 Task: Add "Add Label …" with "Title" Title0047 to Button Button0047 to Card Card0047 in Board Board0042 in Workspace Development in Trello
Action: Mouse moved to (610, 57)
Screenshot: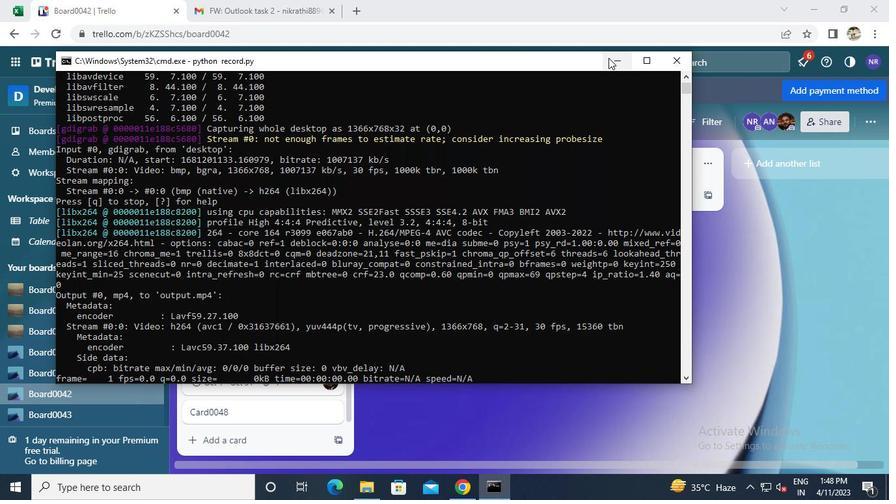 
Action: Mouse pressed left at (610, 57)
Screenshot: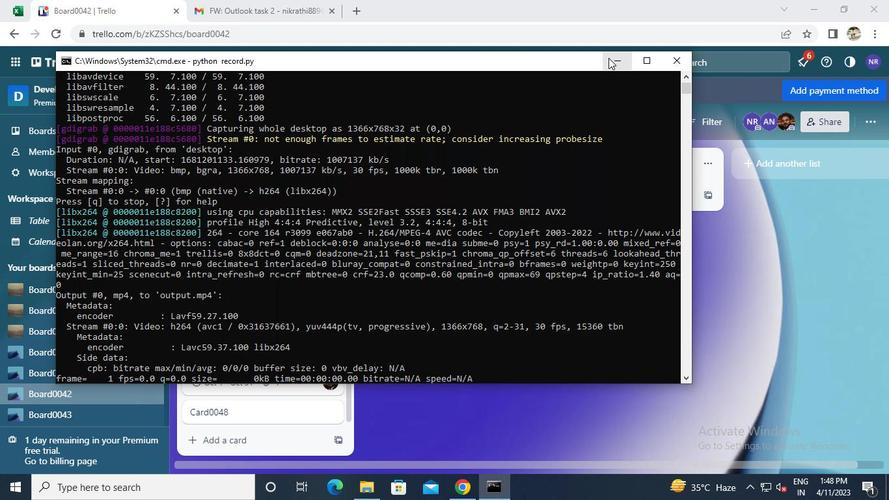 
Action: Mouse moved to (252, 359)
Screenshot: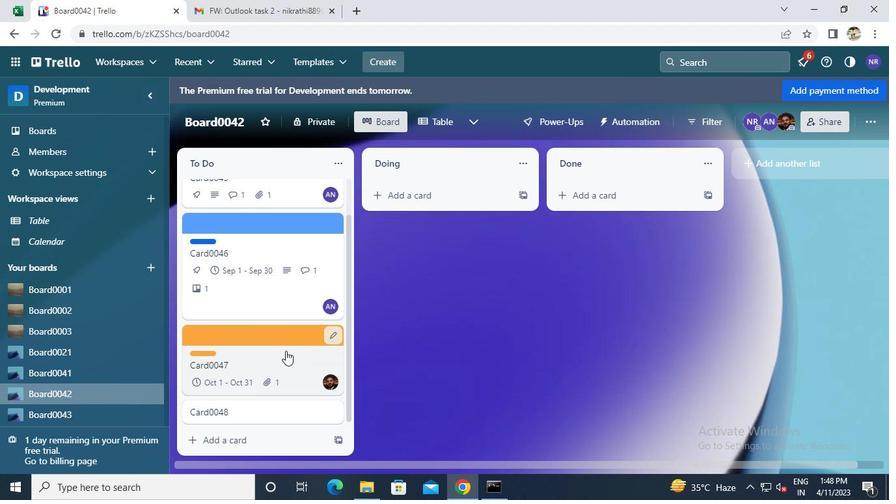 
Action: Mouse pressed left at (252, 359)
Screenshot: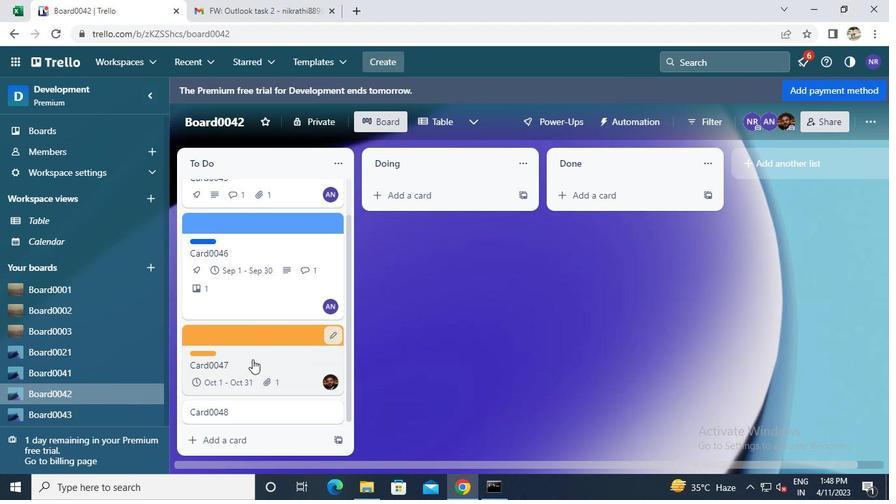 
Action: Mouse moved to (589, 343)
Screenshot: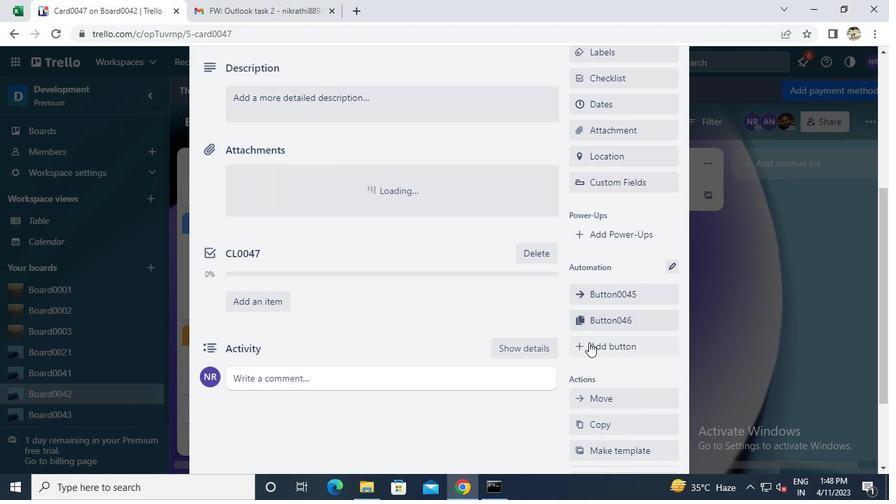 
Action: Mouse pressed left at (589, 343)
Screenshot: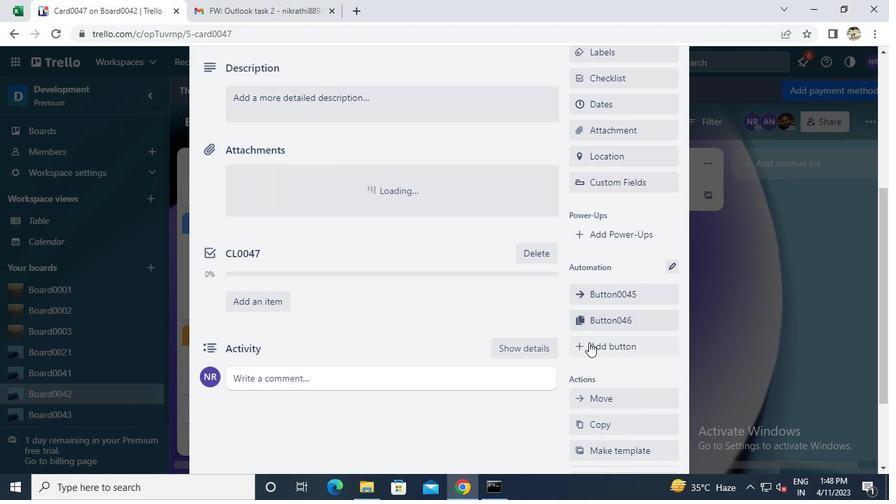 
Action: Mouse moved to (597, 206)
Screenshot: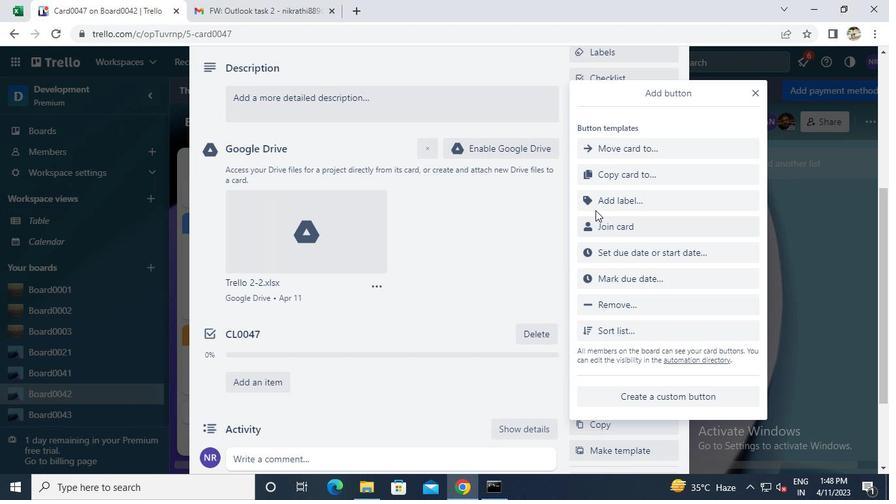
Action: Mouse pressed left at (597, 206)
Screenshot: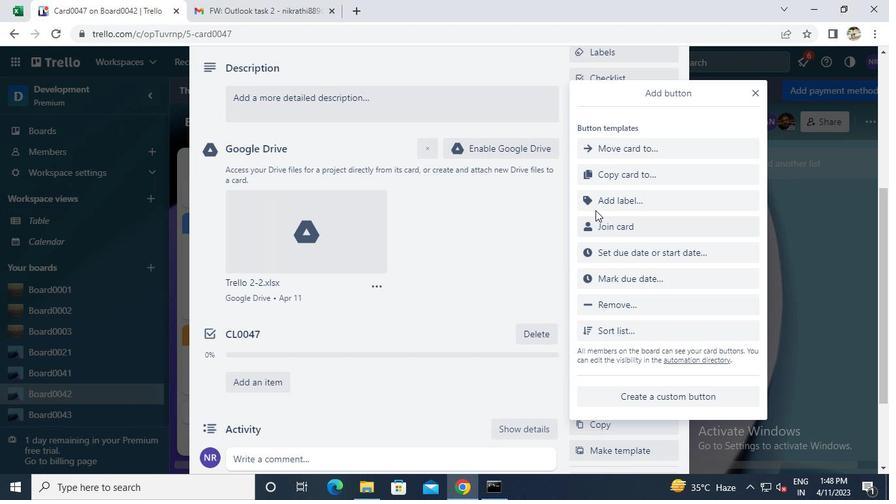 
Action: Mouse moved to (616, 165)
Screenshot: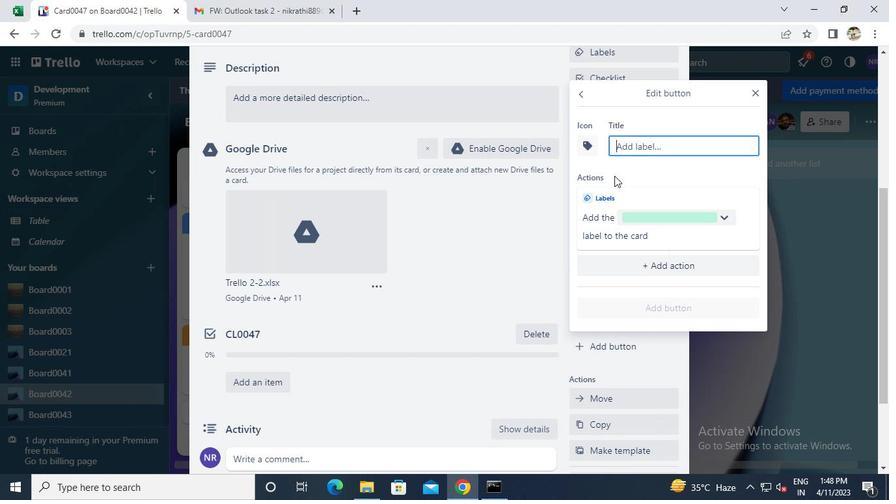 
Action: Keyboard Key.caps_lock
Screenshot: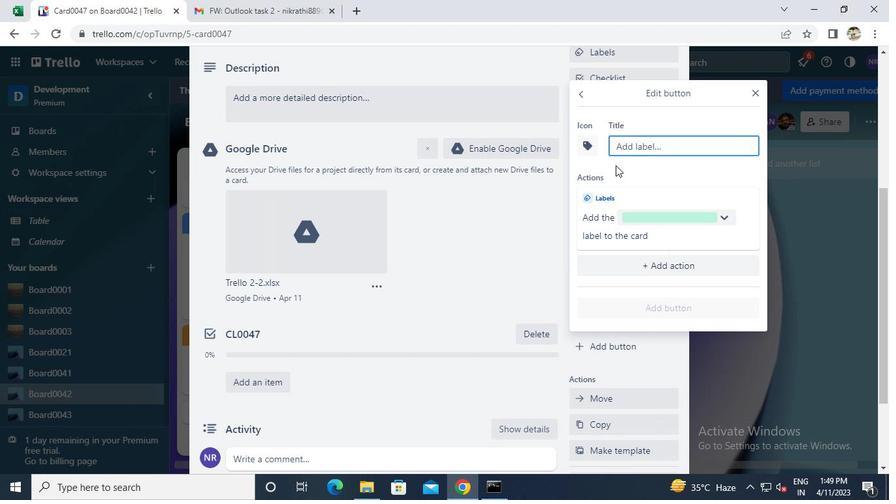 
Action: Keyboard t
Screenshot: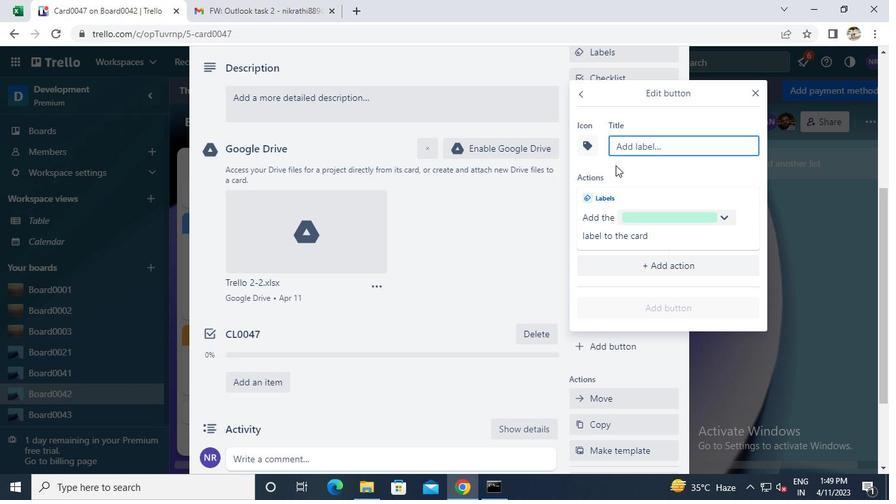
Action: Keyboard Key.caps_lock
Screenshot: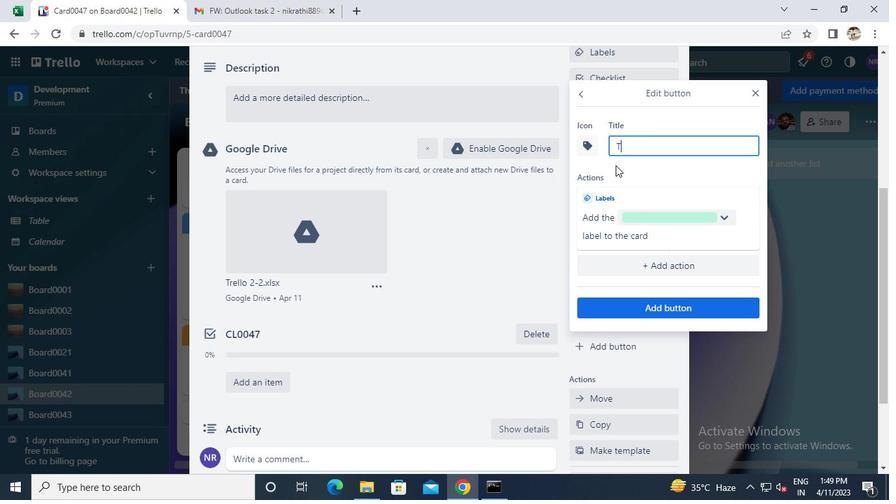 
Action: Keyboard i
Screenshot: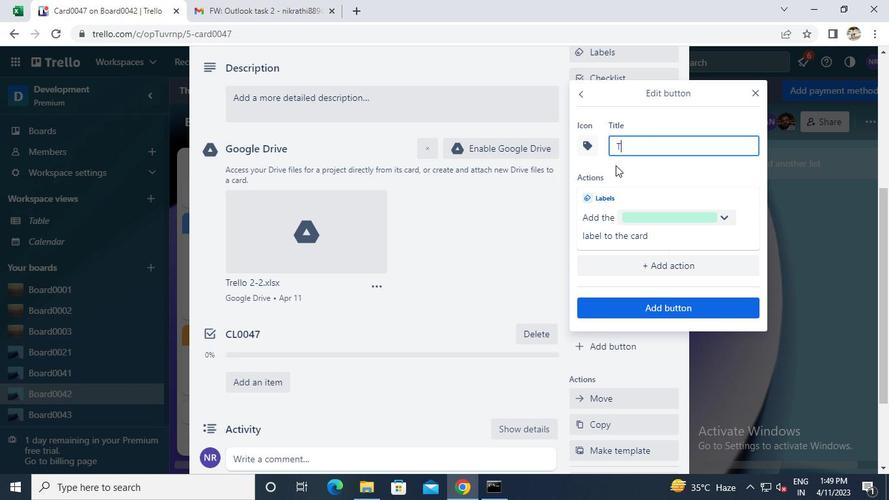 
Action: Keyboard t
Screenshot: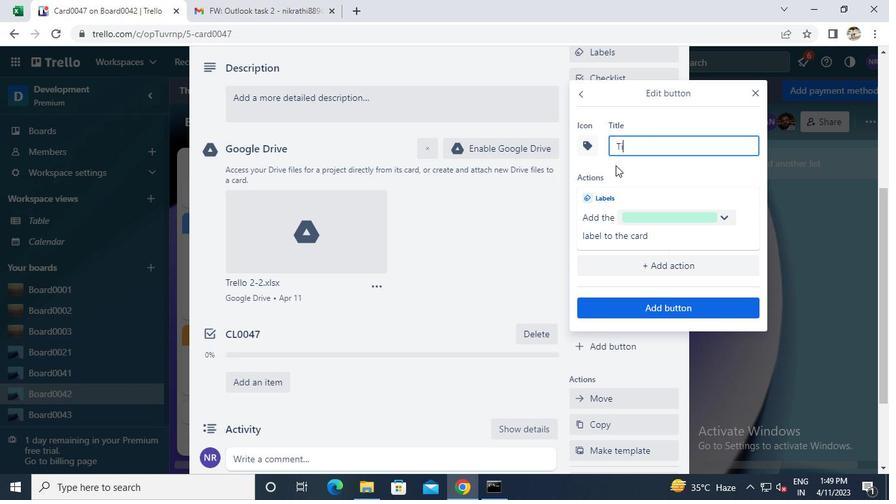 
Action: Keyboard t
Screenshot: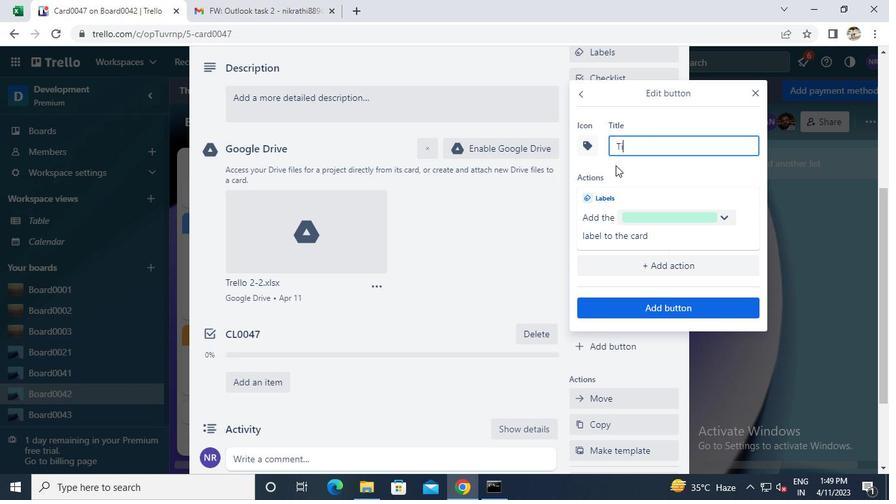 
Action: Keyboard l
Screenshot: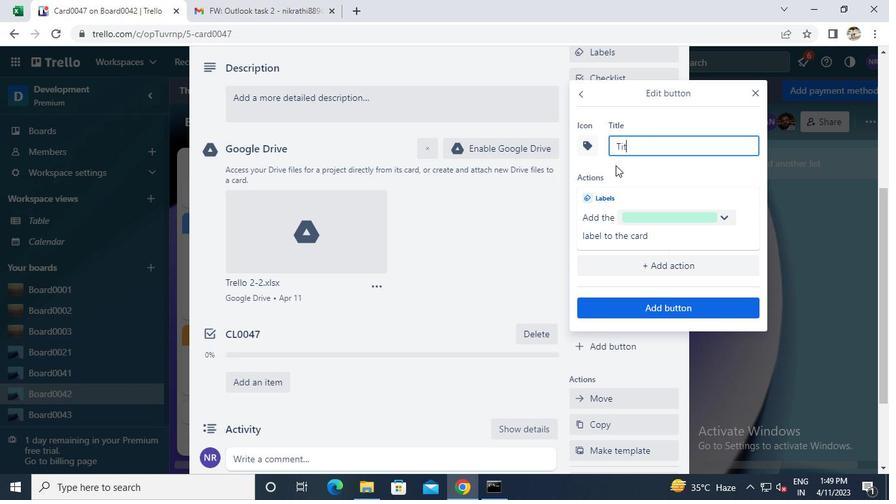 
Action: Keyboard e
Screenshot: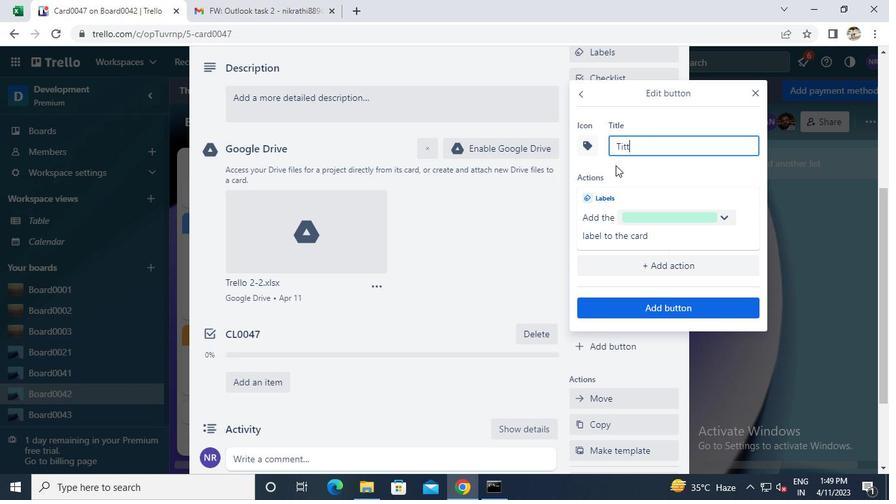 
Action: Keyboard 0
Screenshot: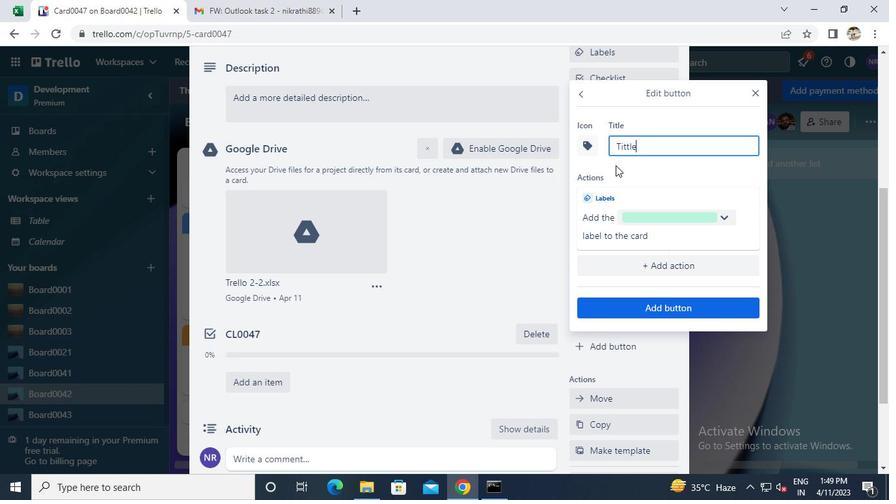 
Action: Keyboard 0
Screenshot: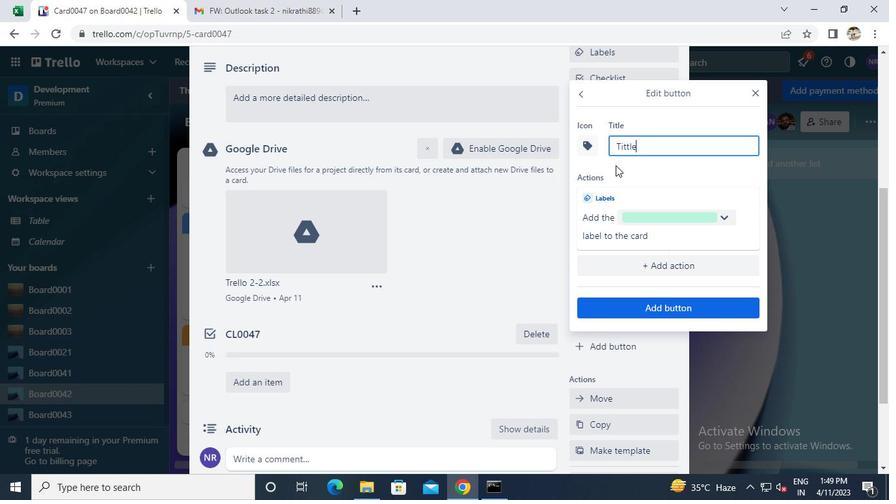 
Action: Keyboard 0
Screenshot: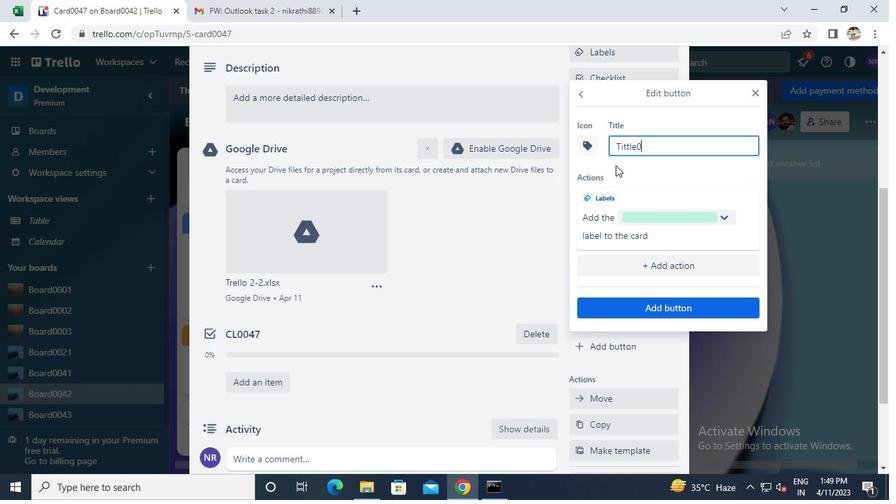 
Action: Keyboard Key.backspace
Screenshot: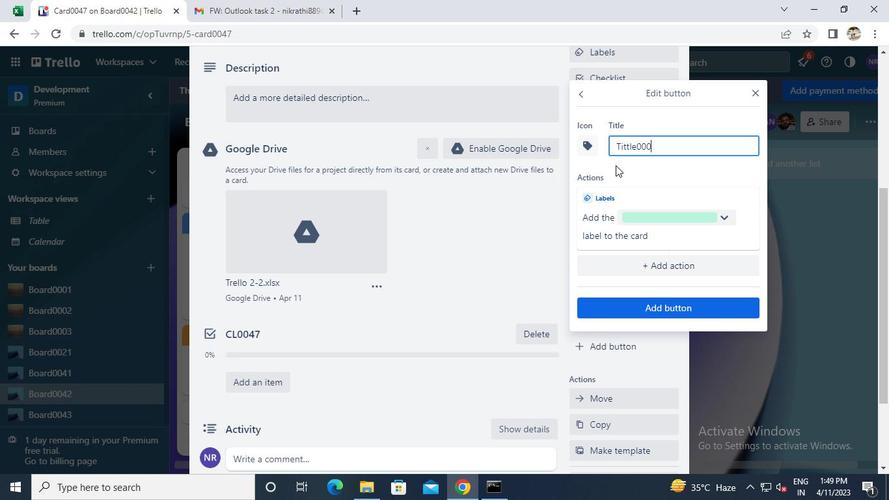 
Action: Keyboard 4
Screenshot: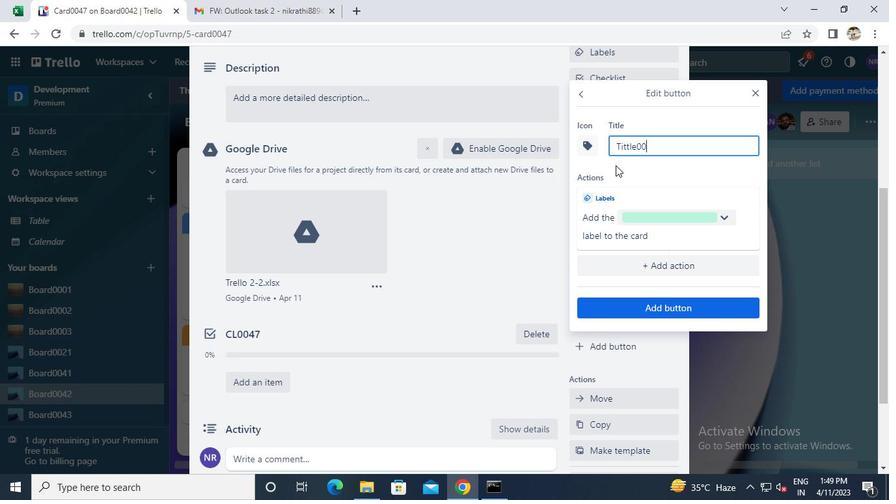 
Action: Keyboard 7
Screenshot: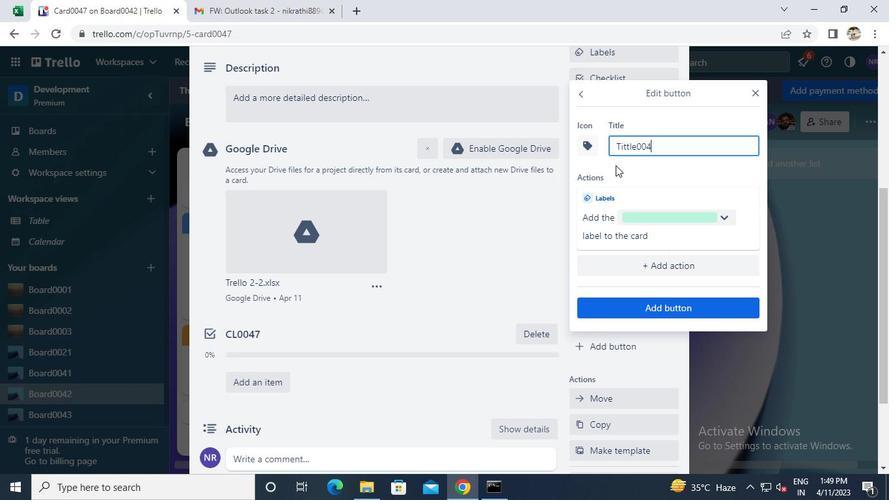 
Action: Mouse moved to (675, 305)
Screenshot: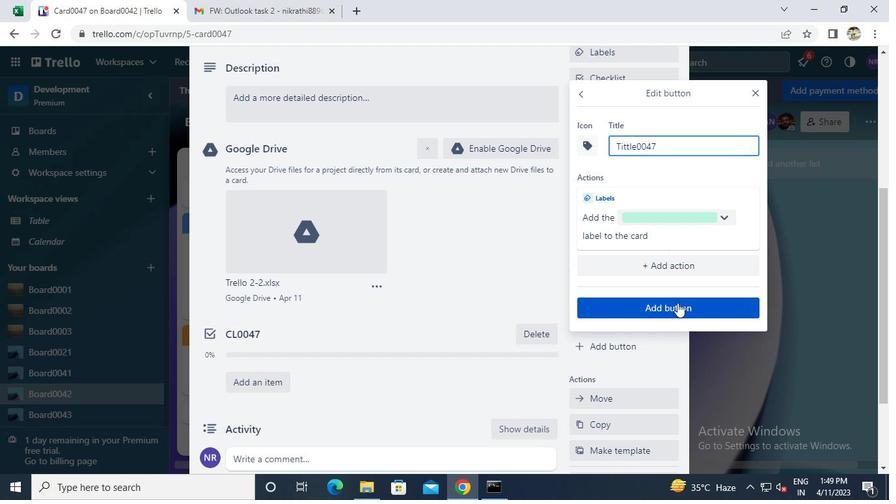 
Action: Mouse pressed left at (675, 305)
Screenshot: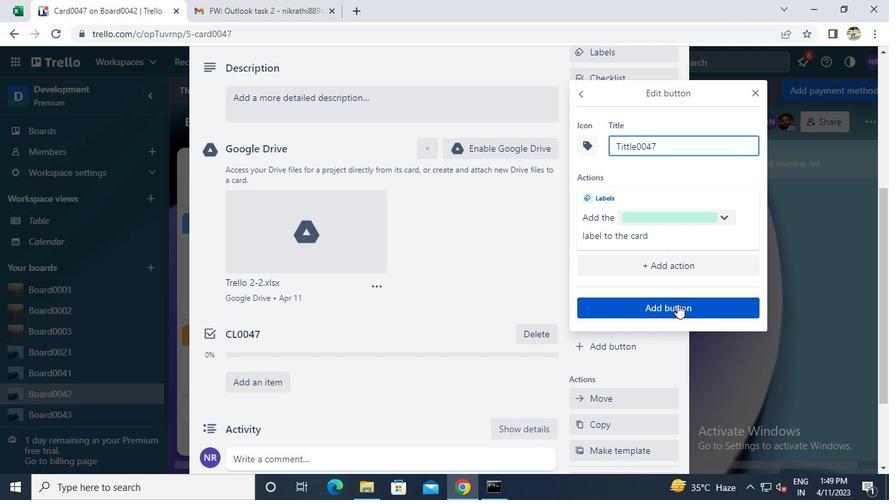 
Action: Mouse moved to (498, 493)
Screenshot: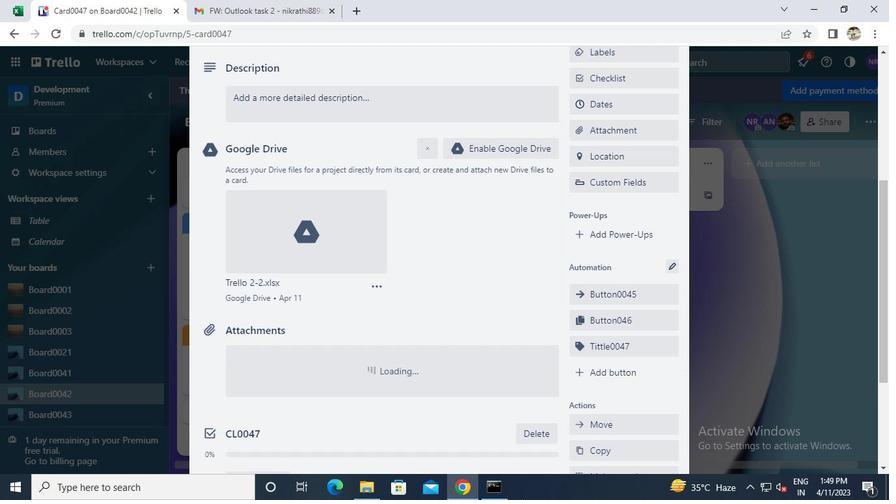 
Action: Mouse pressed left at (498, 493)
Screenshot: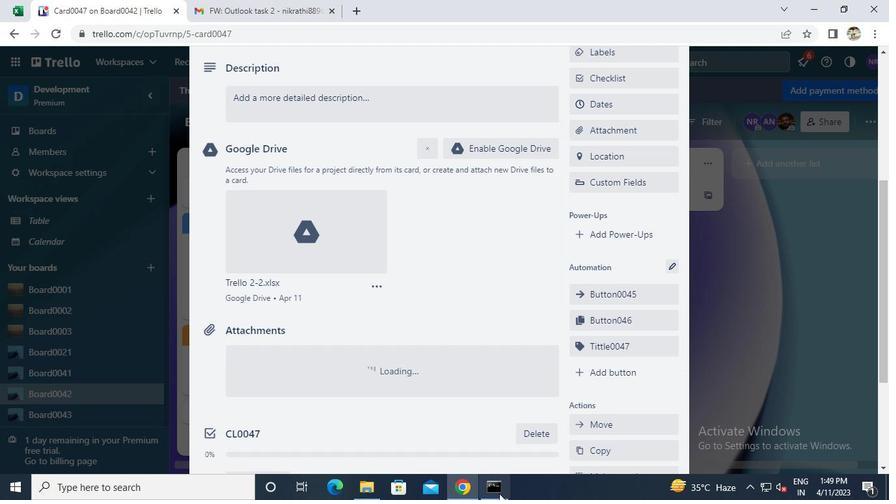 
Action: Mouse moved to (677, 61)
Screenshot: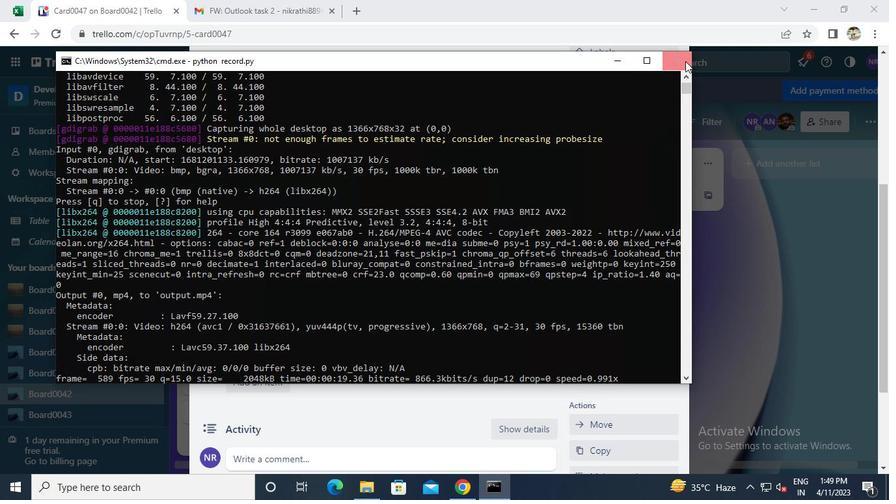 
Action: Mouse pressed left at (677, 61)
Screenshot: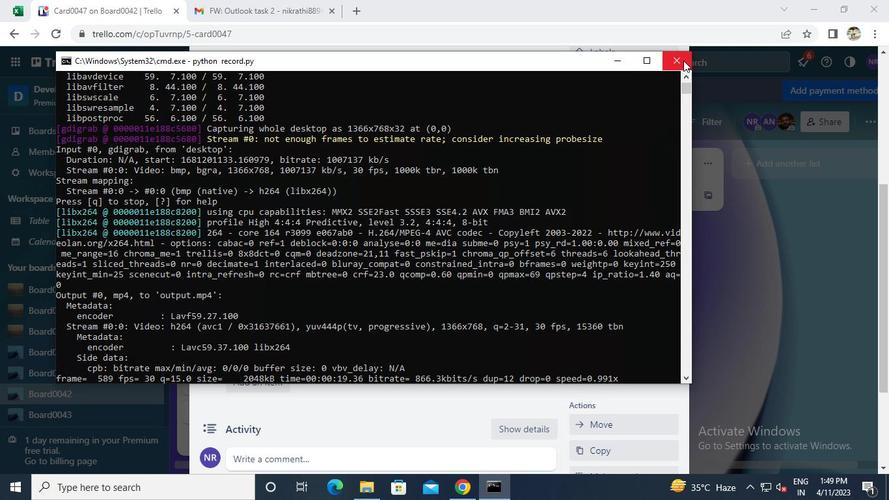 
